 Task: Plan a game night with neighbors on the 25th at 7:00 PM.
Action: Mouse moved to (1083, 548)
Screenshot: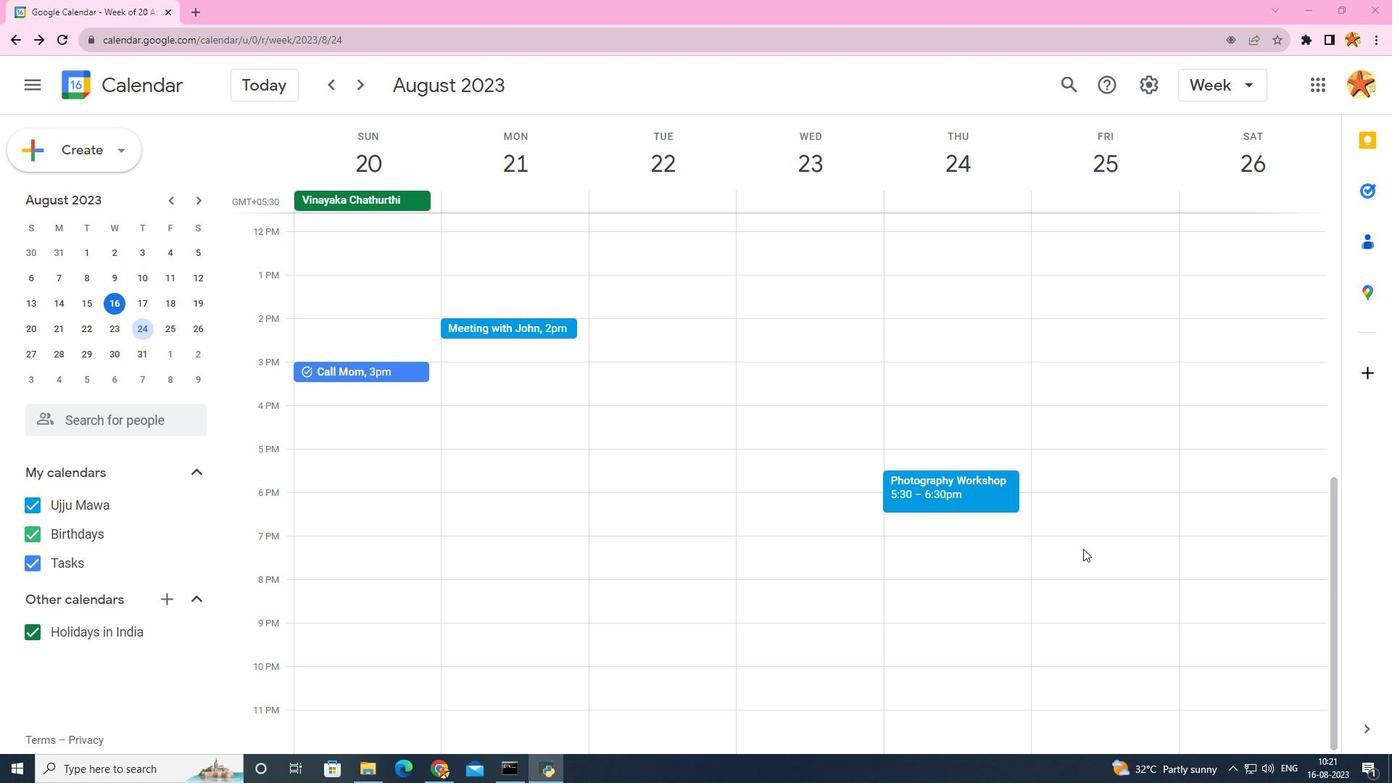 
Action: Mouse pressed left at (1083, 548)
Screenshot: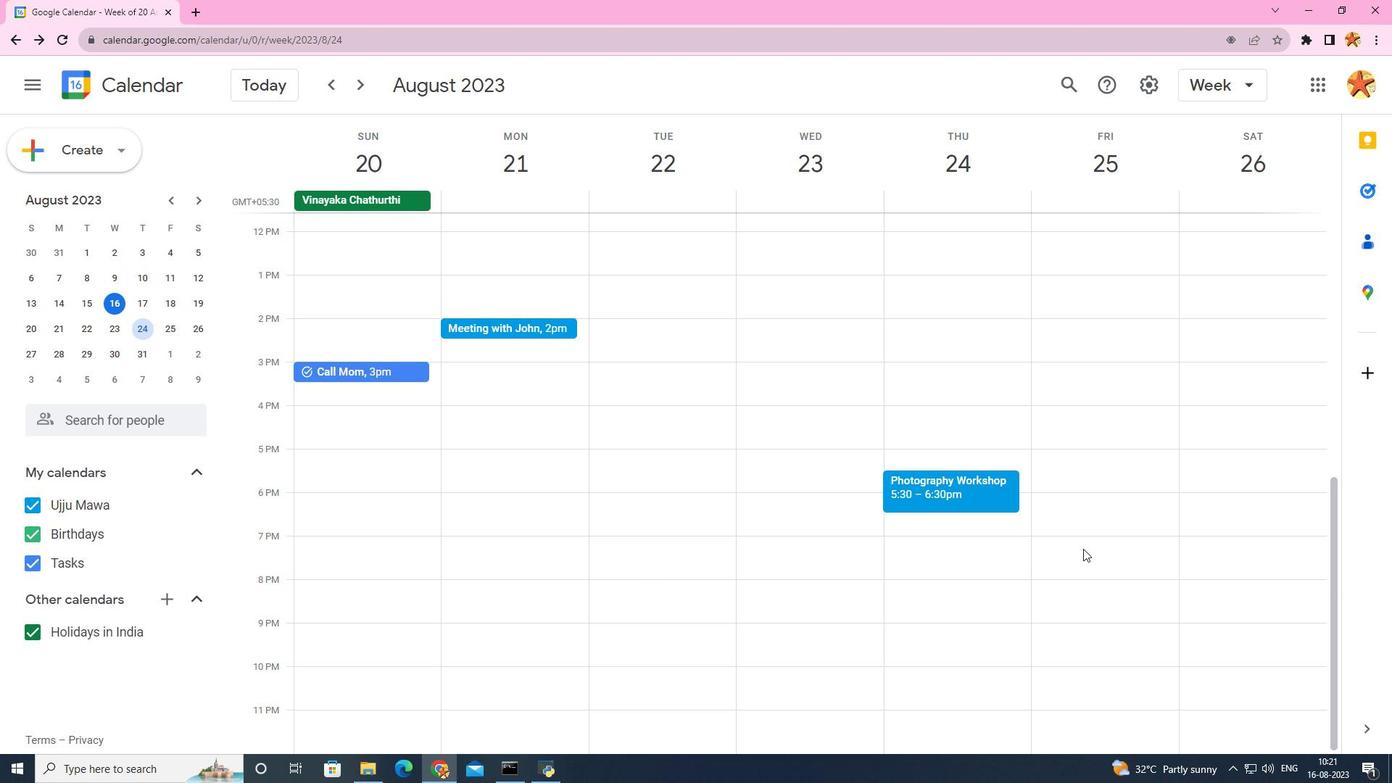 
Action: Mouse moved to (764, 237)
Screenshot: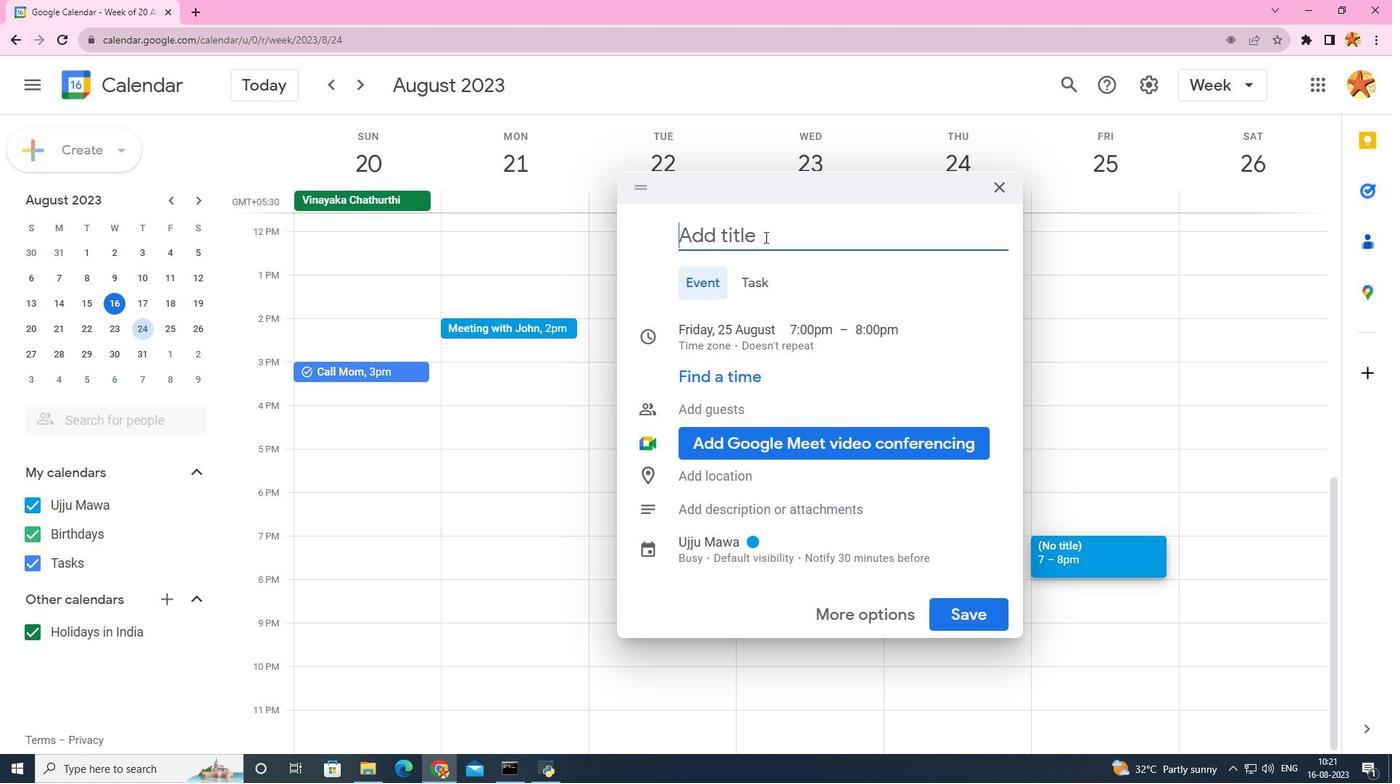
Action: Key pressed <Key.caps_lock>G<Key.caps_lock>ame<Key.space>nigh<Key.space>with<Key.space>neign<Key.backspace>hbours
Screenshot: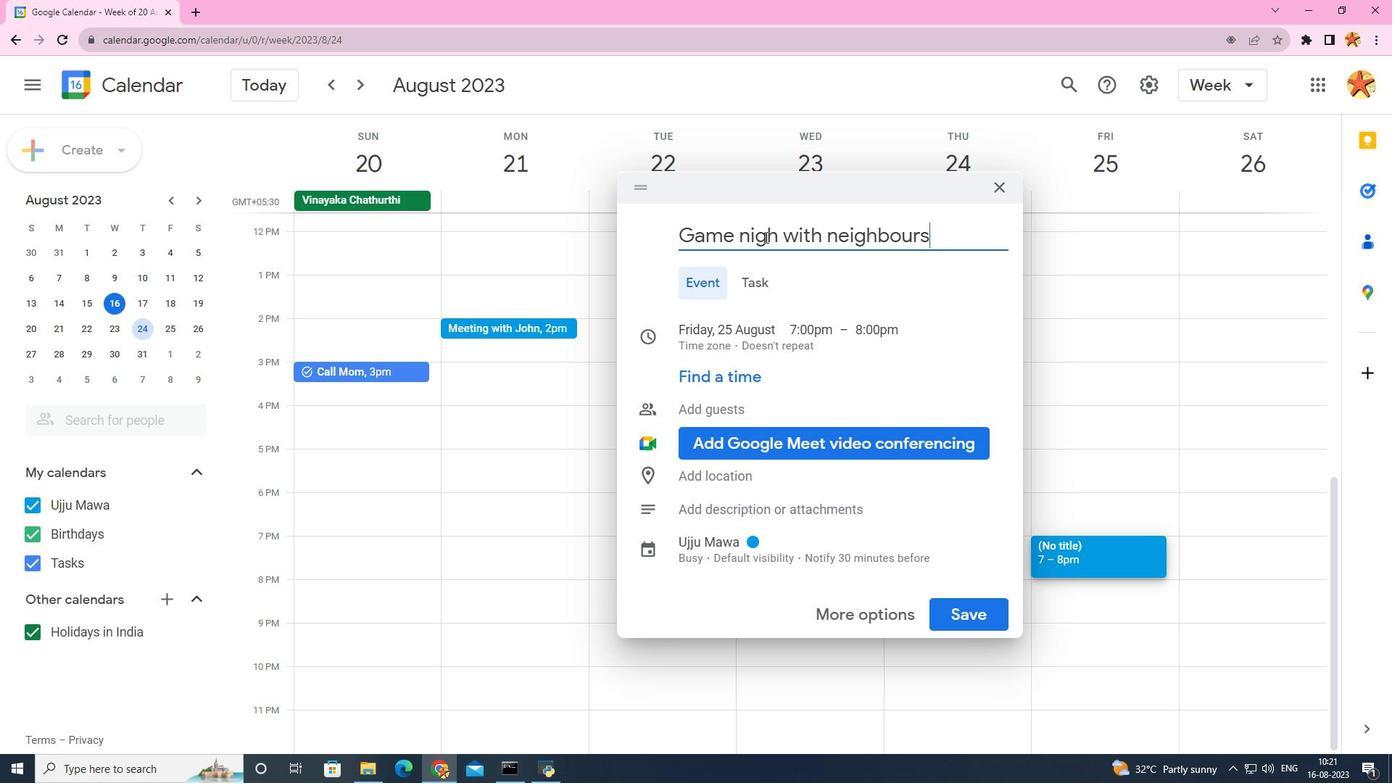 
Action: Mouse moved to (954, 611)
Screenshot: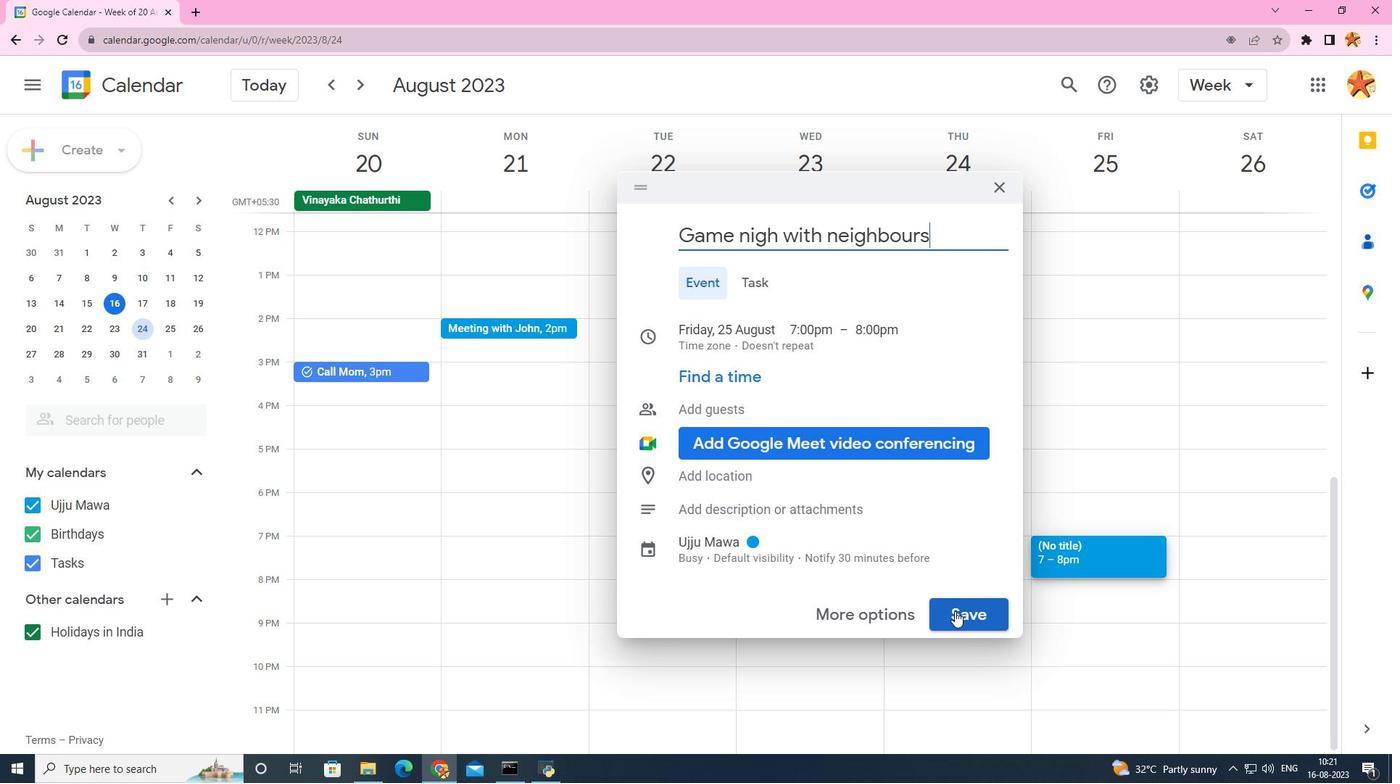 
Action: Mouse pressed left at (954, 611)
Screenshot: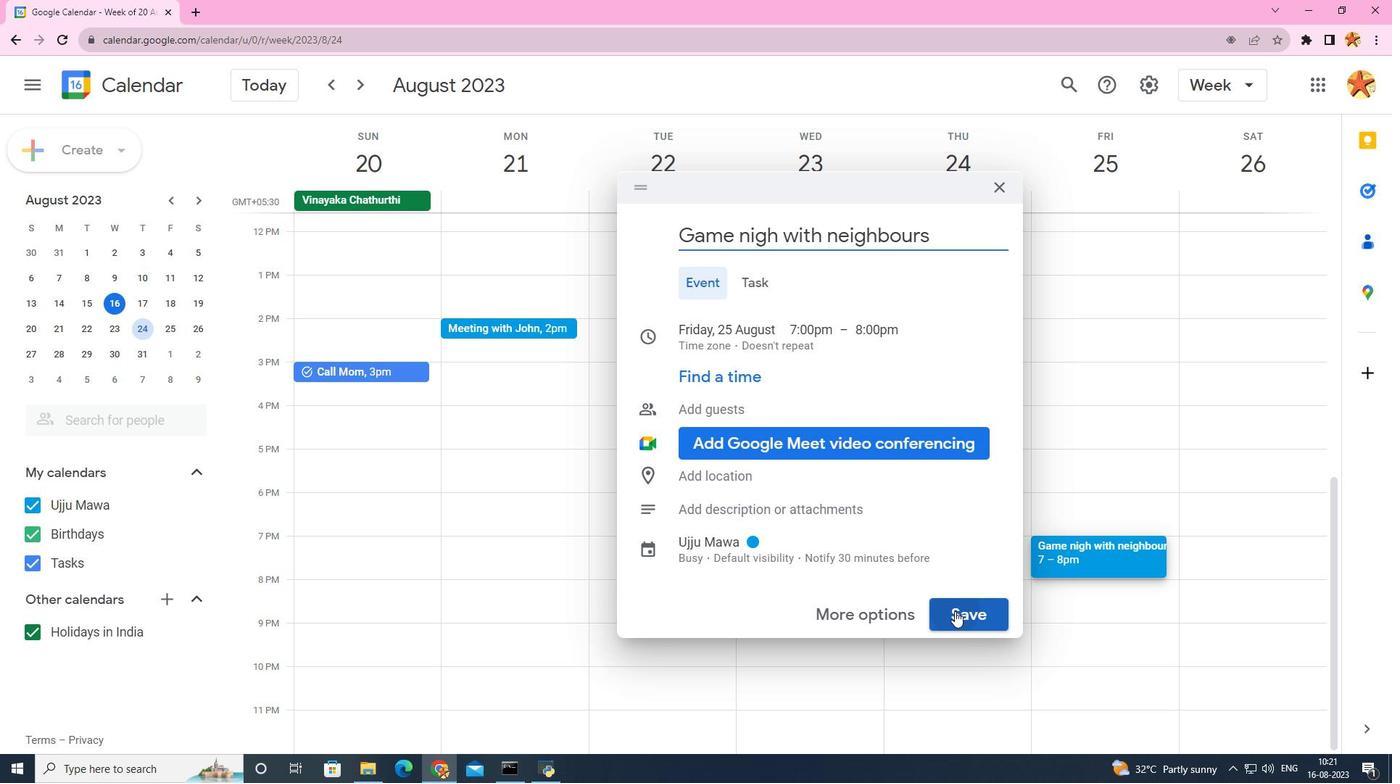 
